 Task: Add The Mountain Valley Spring Water 12 Pk Case to the cart.
Action: Mouse pressed left at (22, 113)
Screenshot: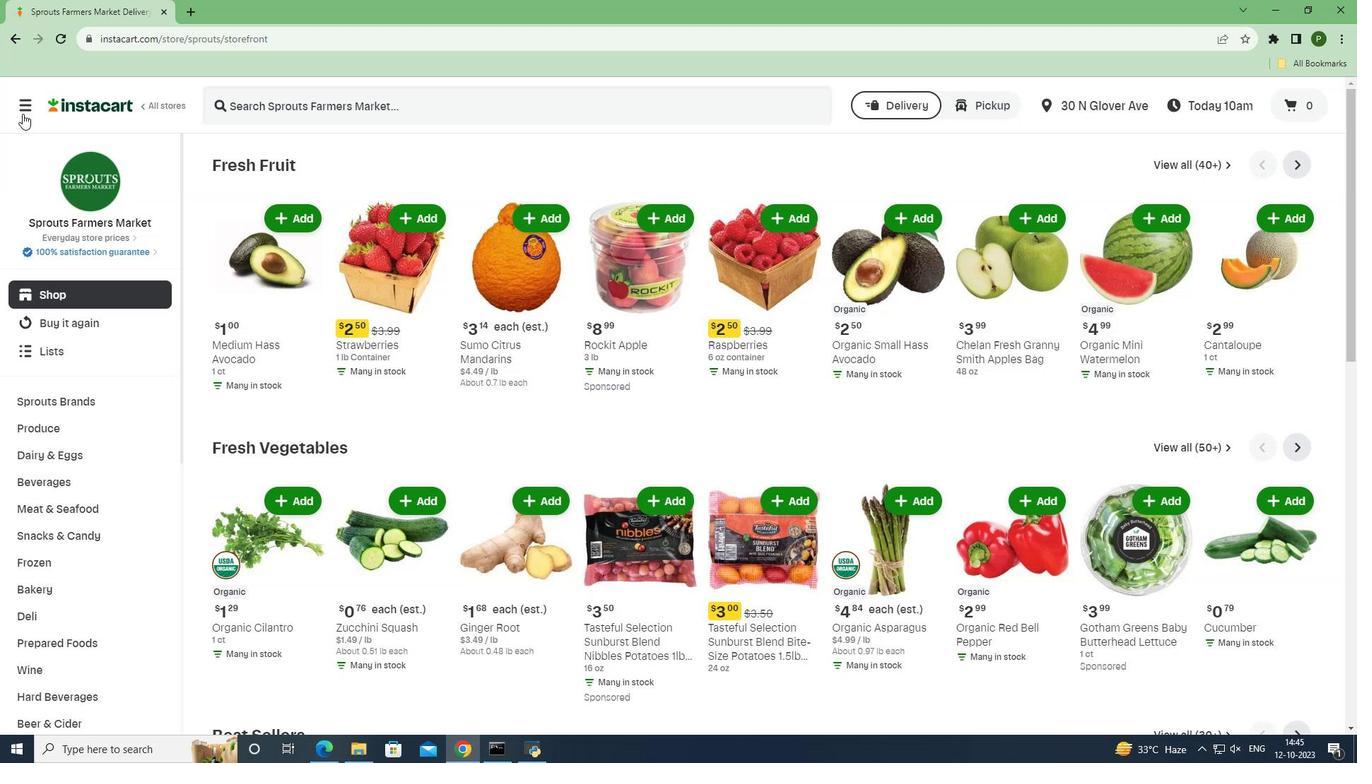 
Action: Mouse moved to (53, 363)
Screenshot: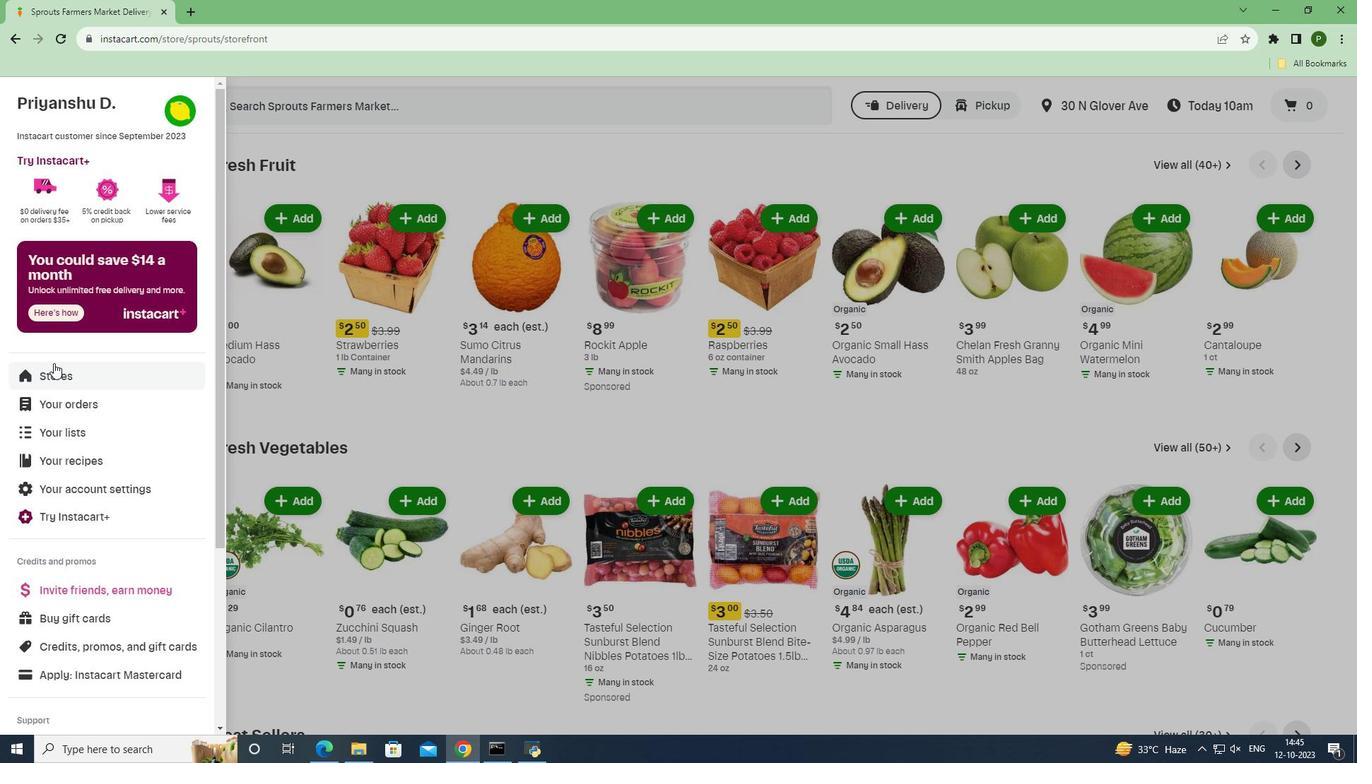 
Action: Mouse pressed left at (53, 363)
Screenshot: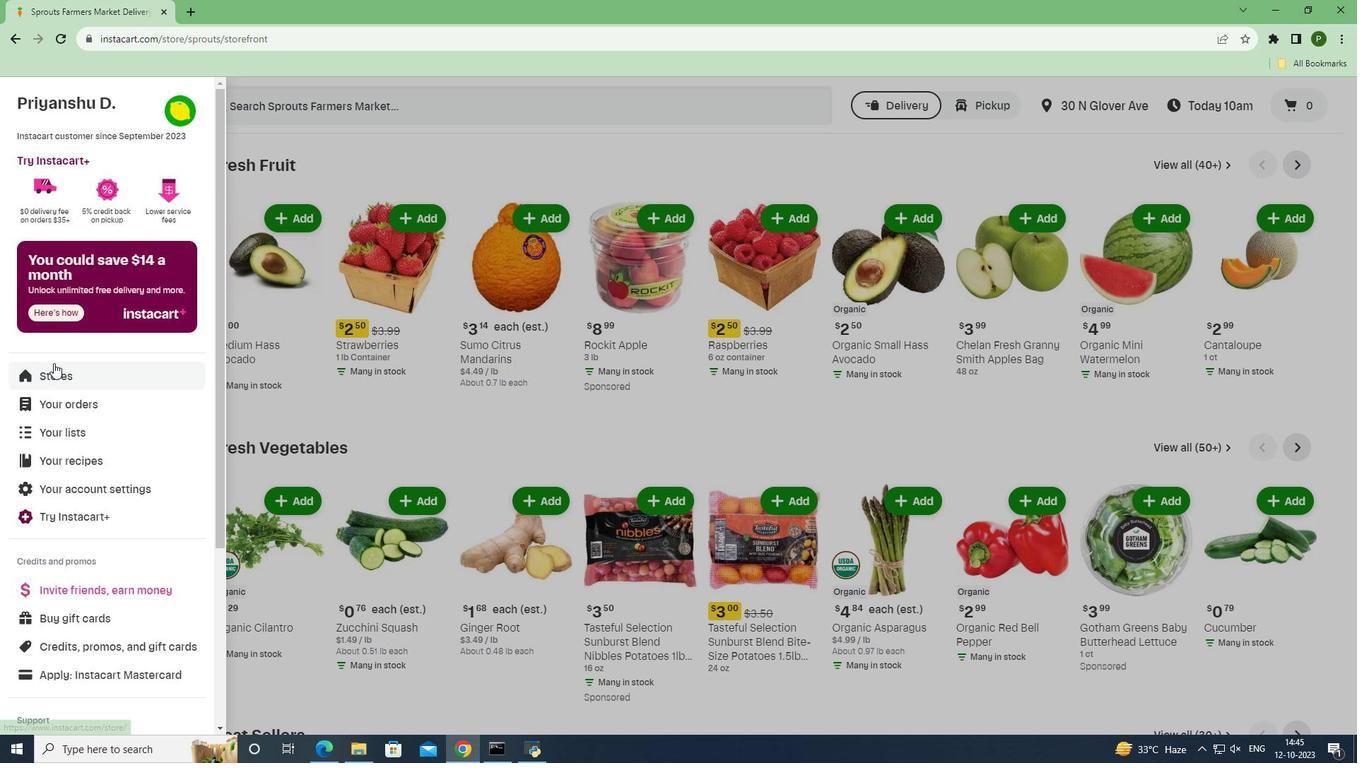 
Action: Mouse moved to (311, 161)
Screenshot: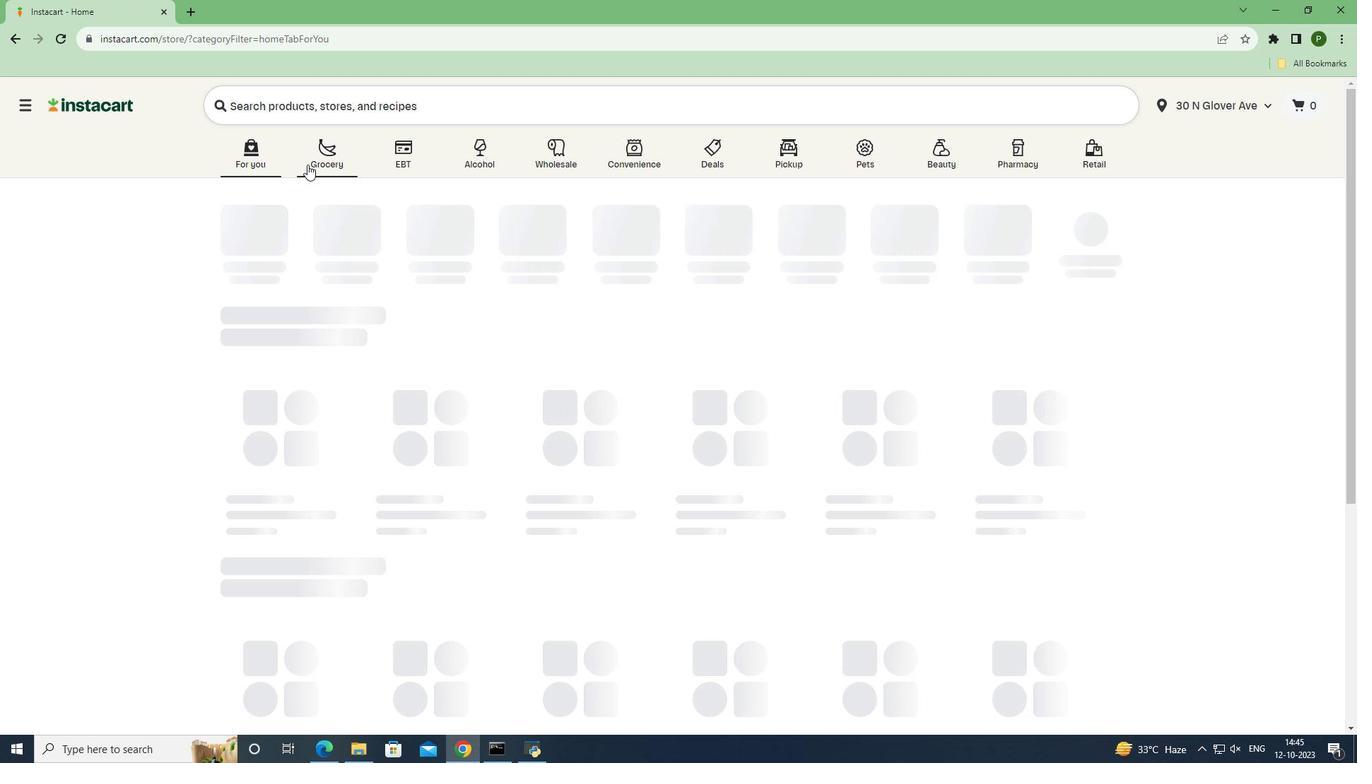 
Action: Mouse pressed left at (311, 161)
Screenshot: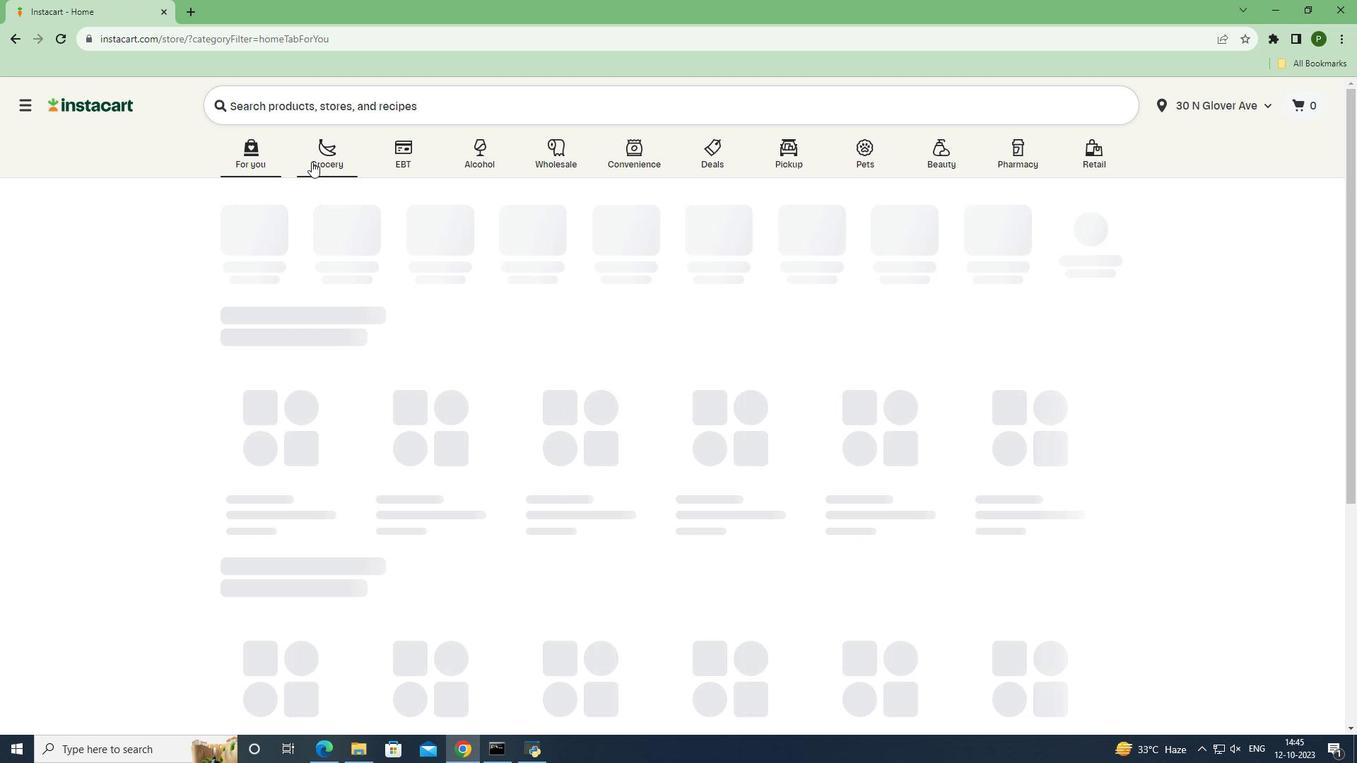 
Action: Mouse moved to (556, 322)
Screenshot: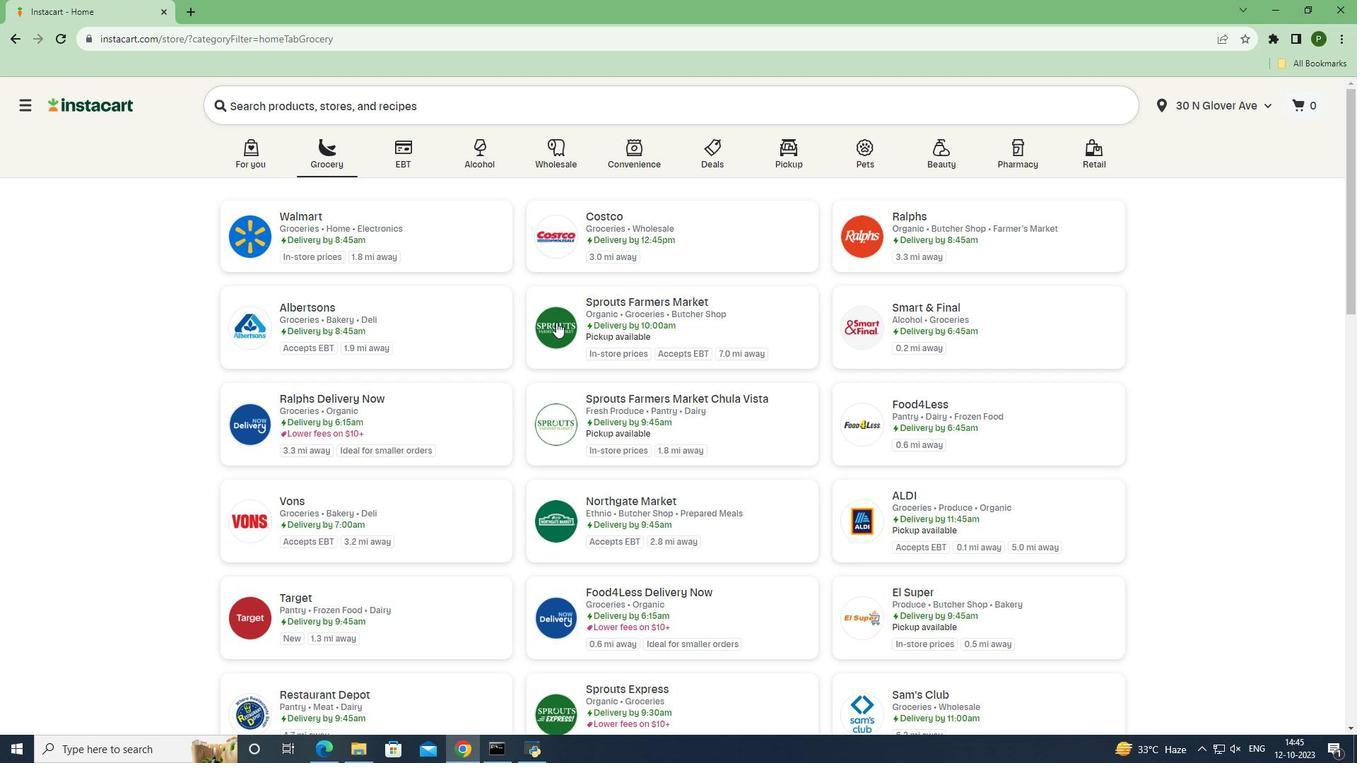 
Action: Mouse pressed left at (556, 322)
Screenshot: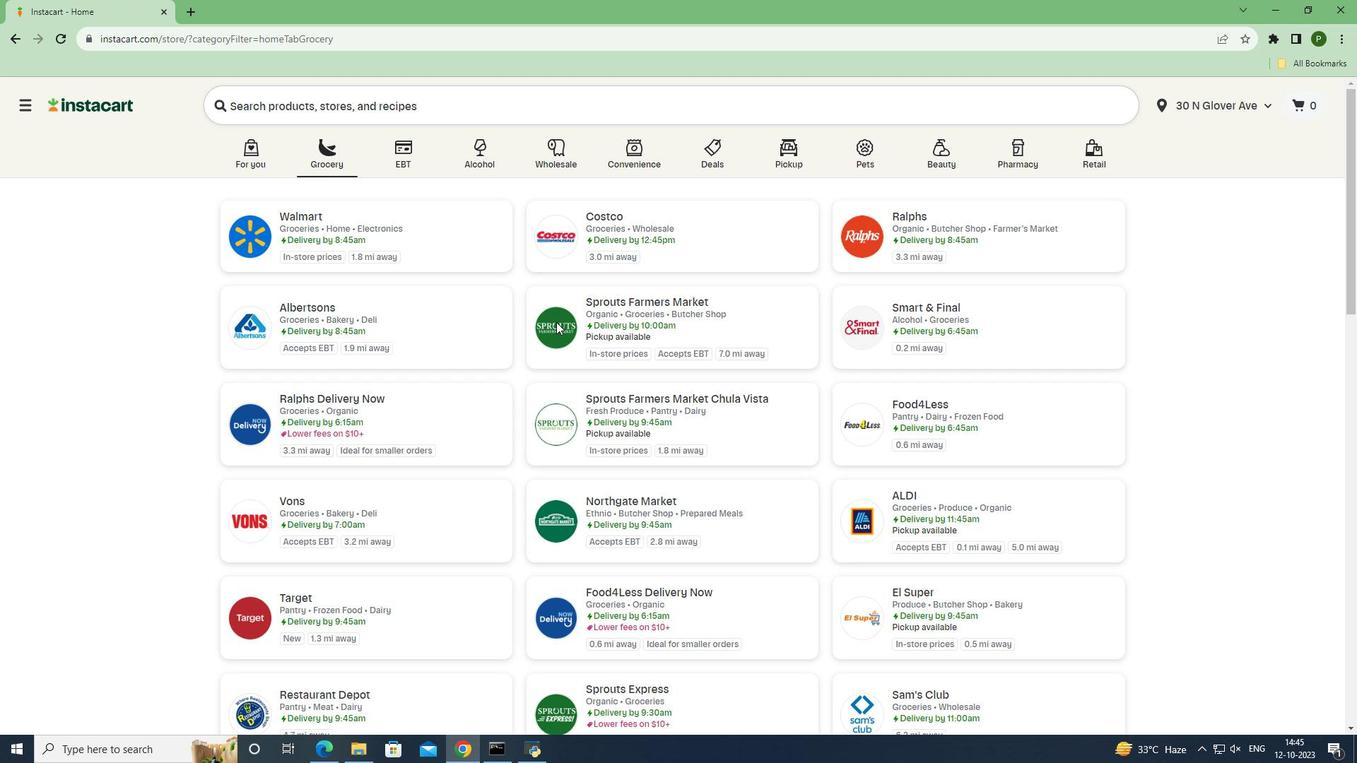 
Action: Mouse moved to (105, 490)
Screenshot: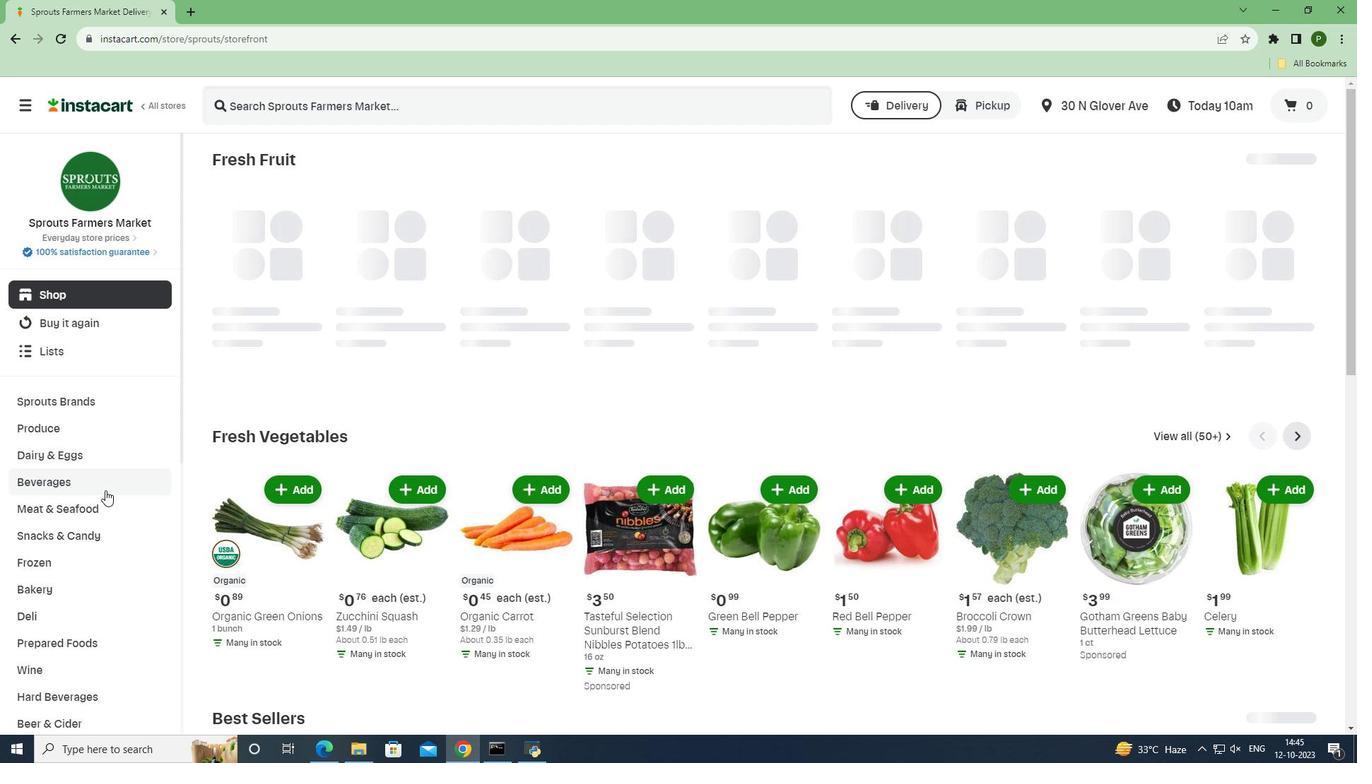 
Action: Mouse pressed left at (105, 490)
Screenshot: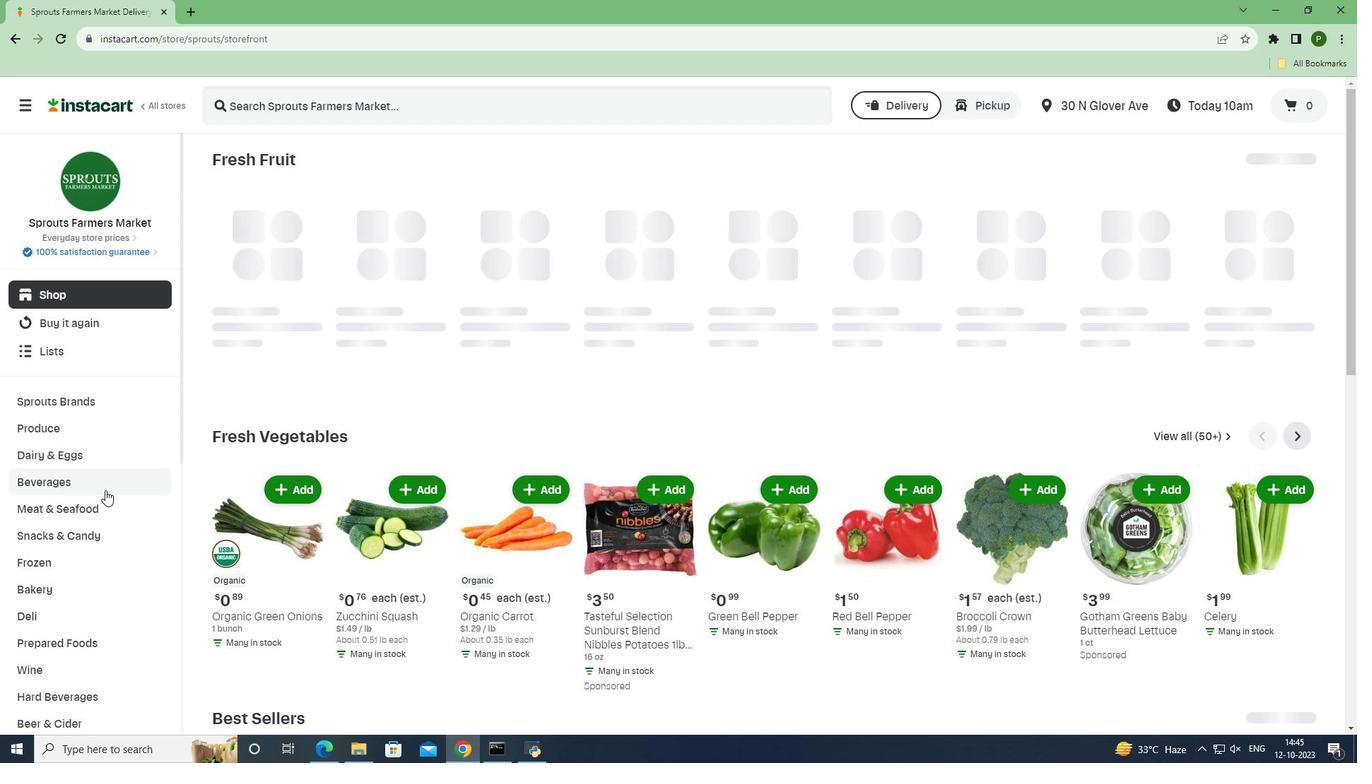 
Action: Mouse moved to (666, 207)
Screenshot: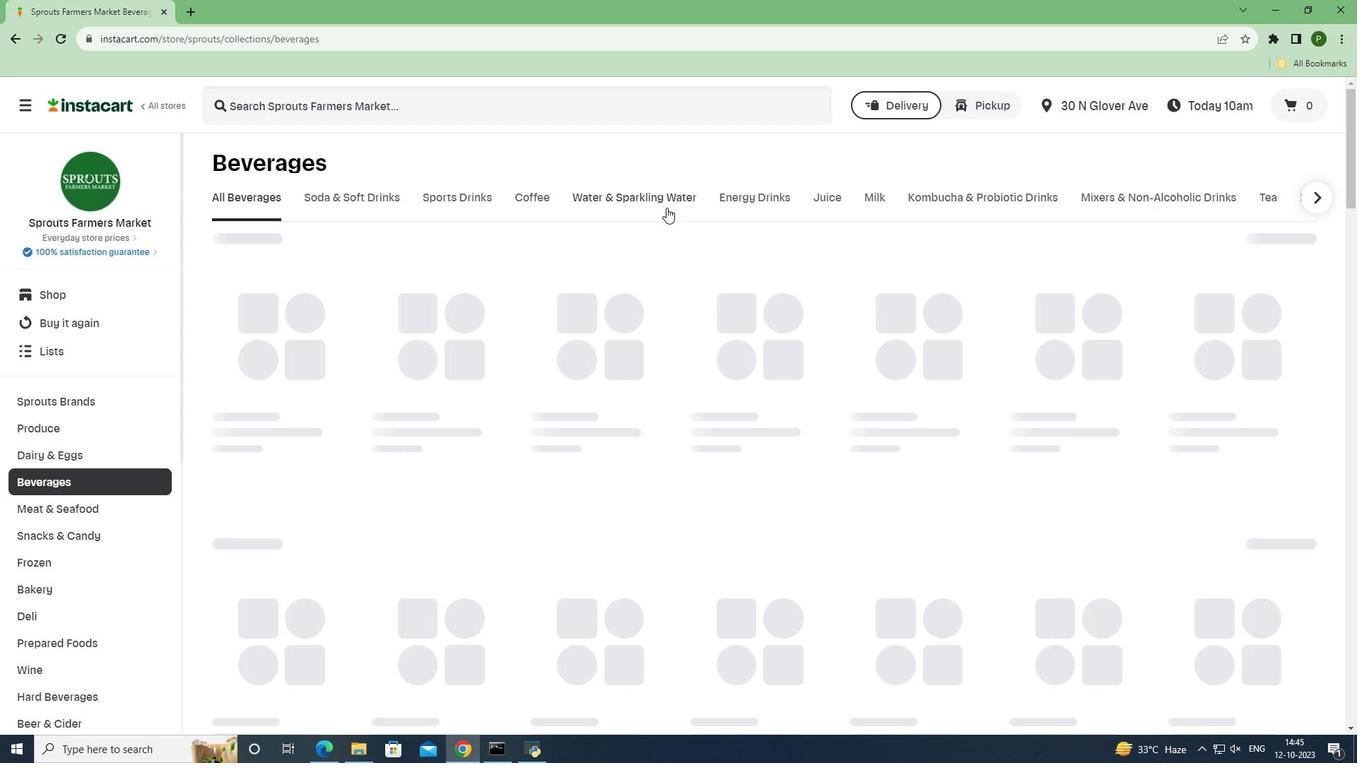 
Action: Mouse pressed left at (666, 207)
Screenshot: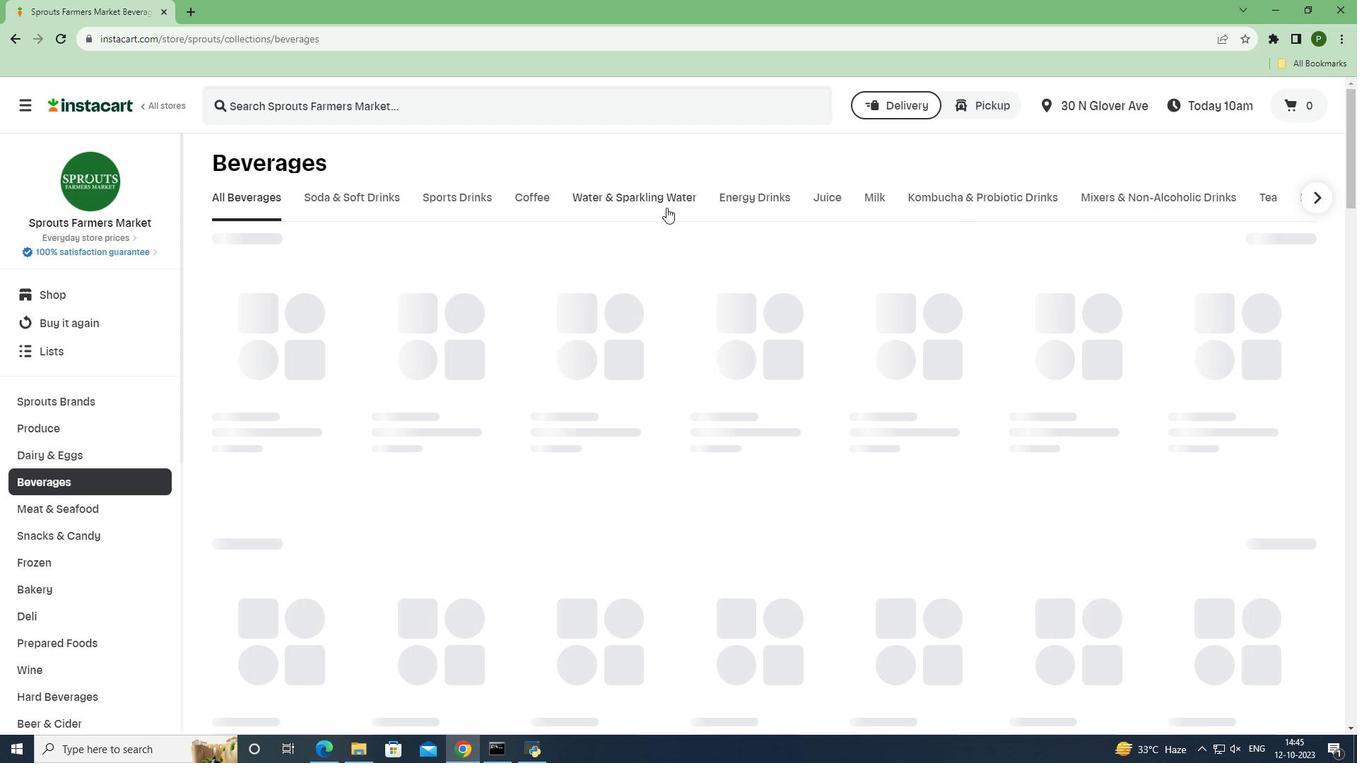 
Action: Mouse moved to (376, 104)
Screenshot: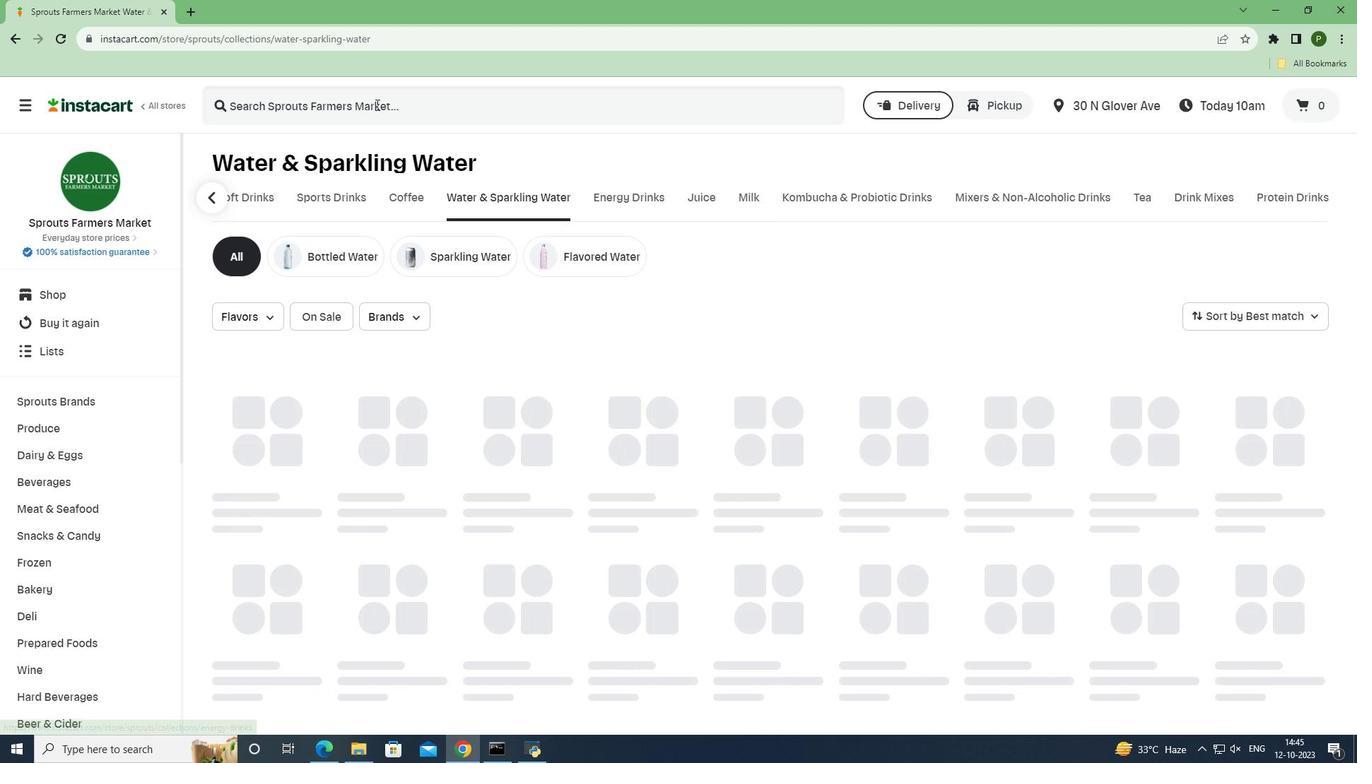 
Action: Mouse pressed left at (376, 104)
Screenshot: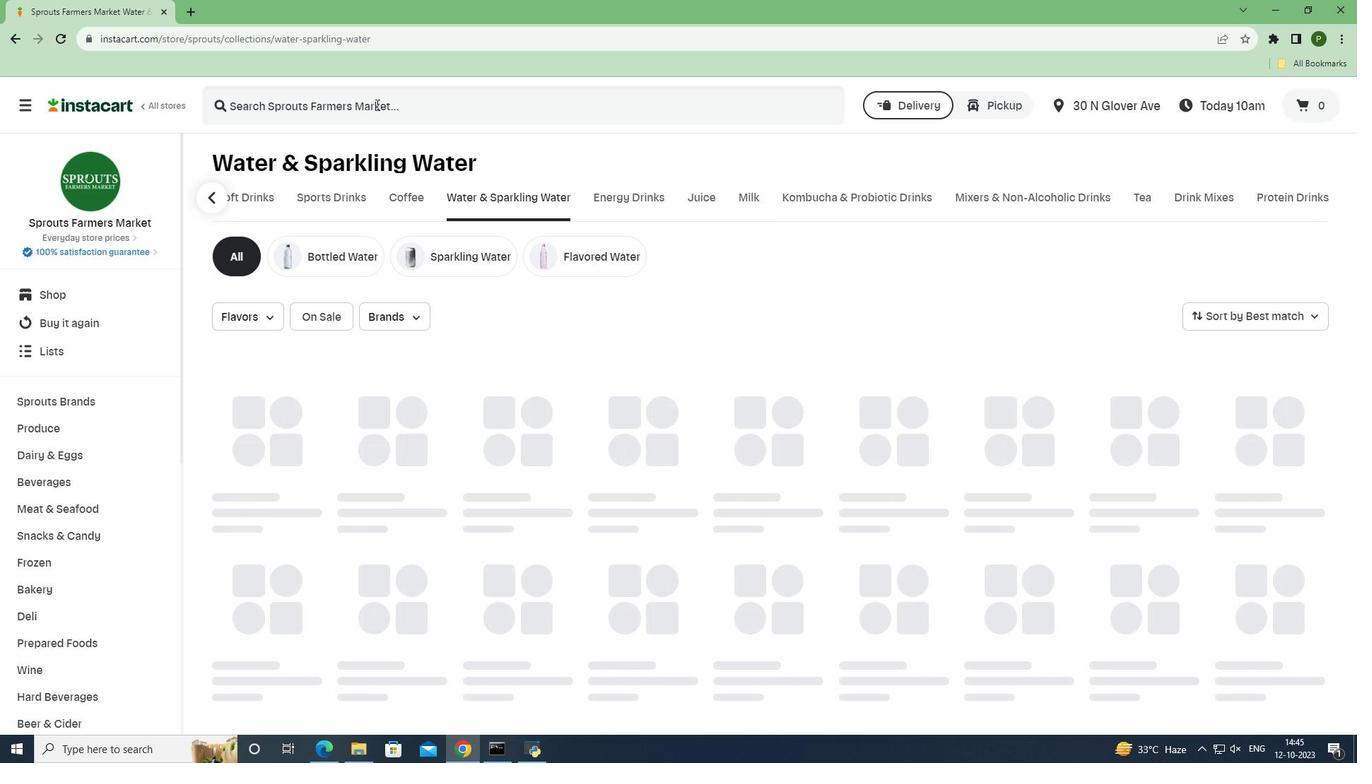 
Action: Key pressed <Key.caps_lock>T<Key.caps_lock>he<Key.space><Key.caps_lock>M<Key.caps_lock>ountain<Key.space><Key.caps_lock>V<Key.caps_lock>alley<Key.space><Key.caps_lock>S<Key.caps_lock>pring<Key.space><Key.caps_lock>W<Key.caps_lock>ater<Key.space>12<Key.caps_lock>P<Key.caps_lock>k<Key.space><Key.caps_lock>C<Key.caps_lock>ase<Key.space><Key.enter>
Screenshot: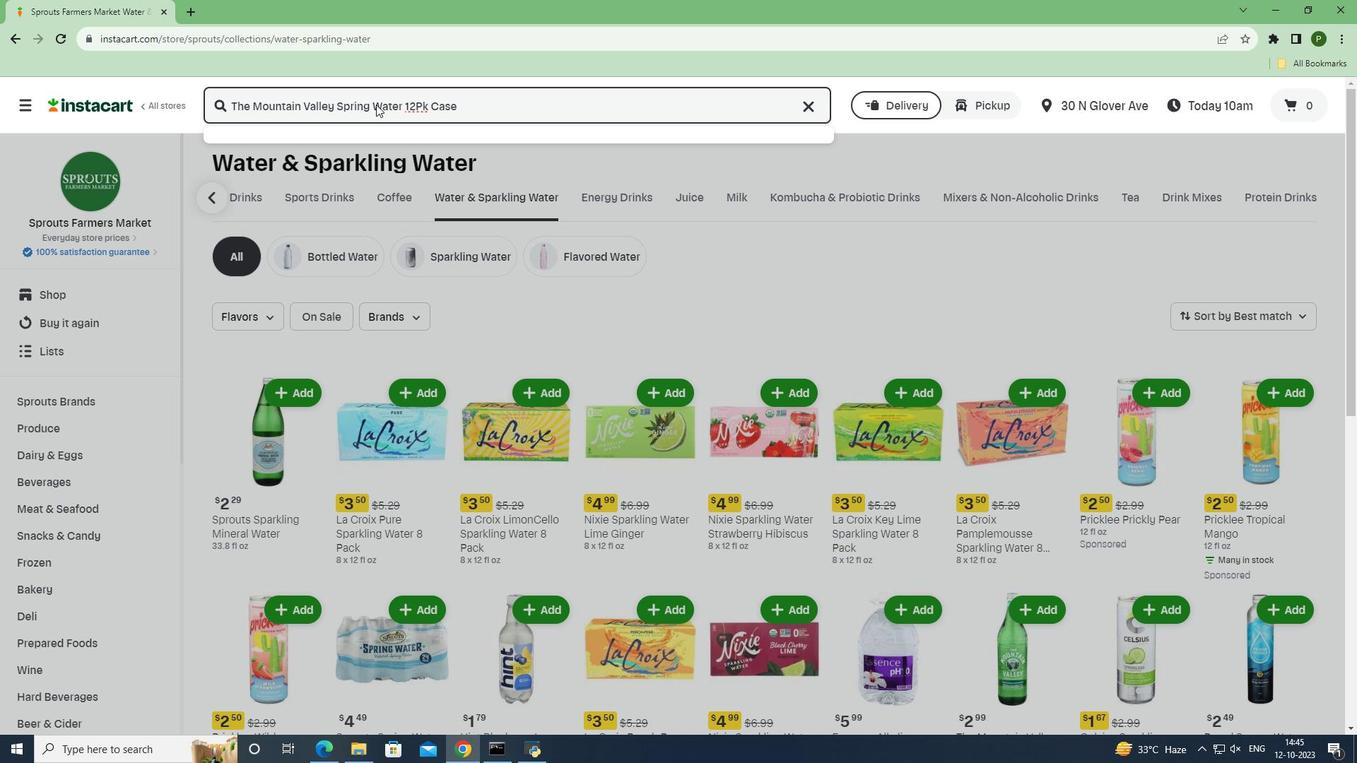 
Action: Mouse moved to (401, 252)
Screenshot: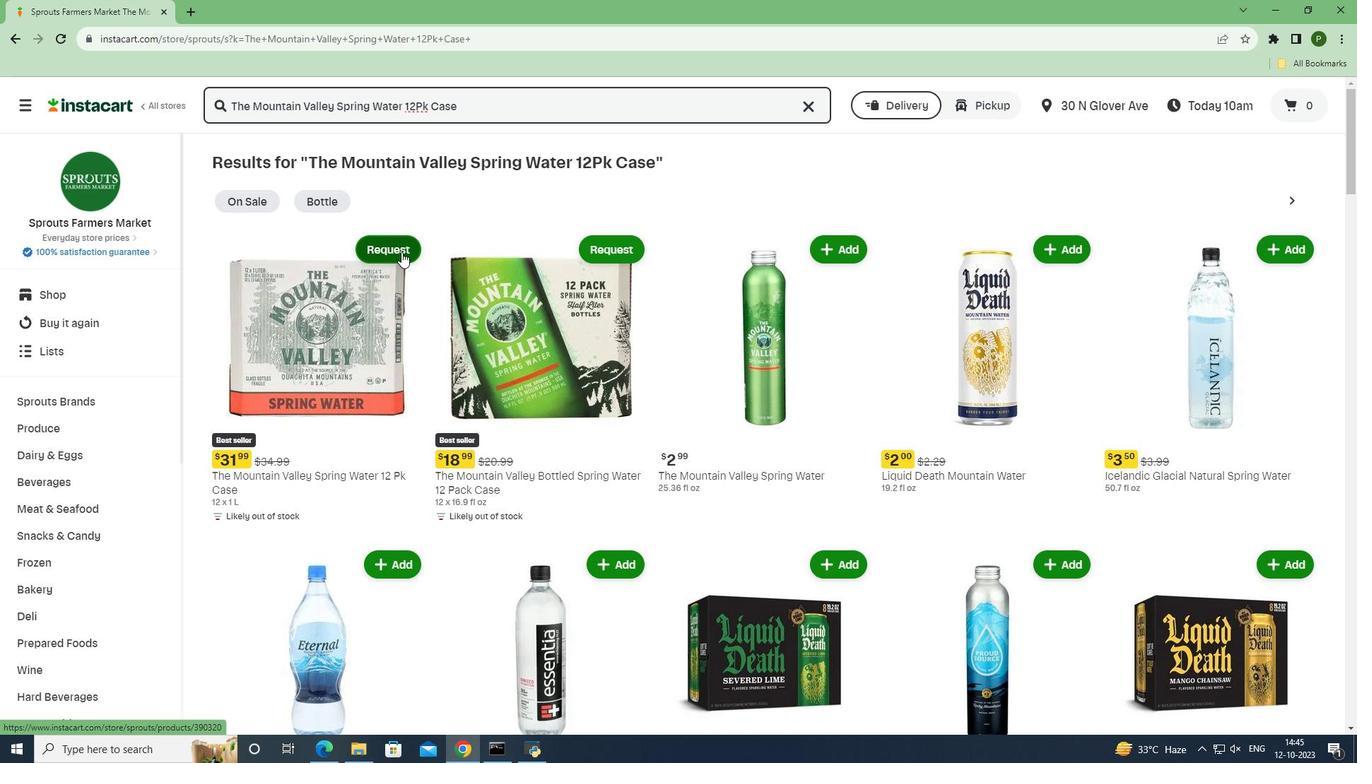 
Action: Mouse pressed left at (401, 252)
Screenshot: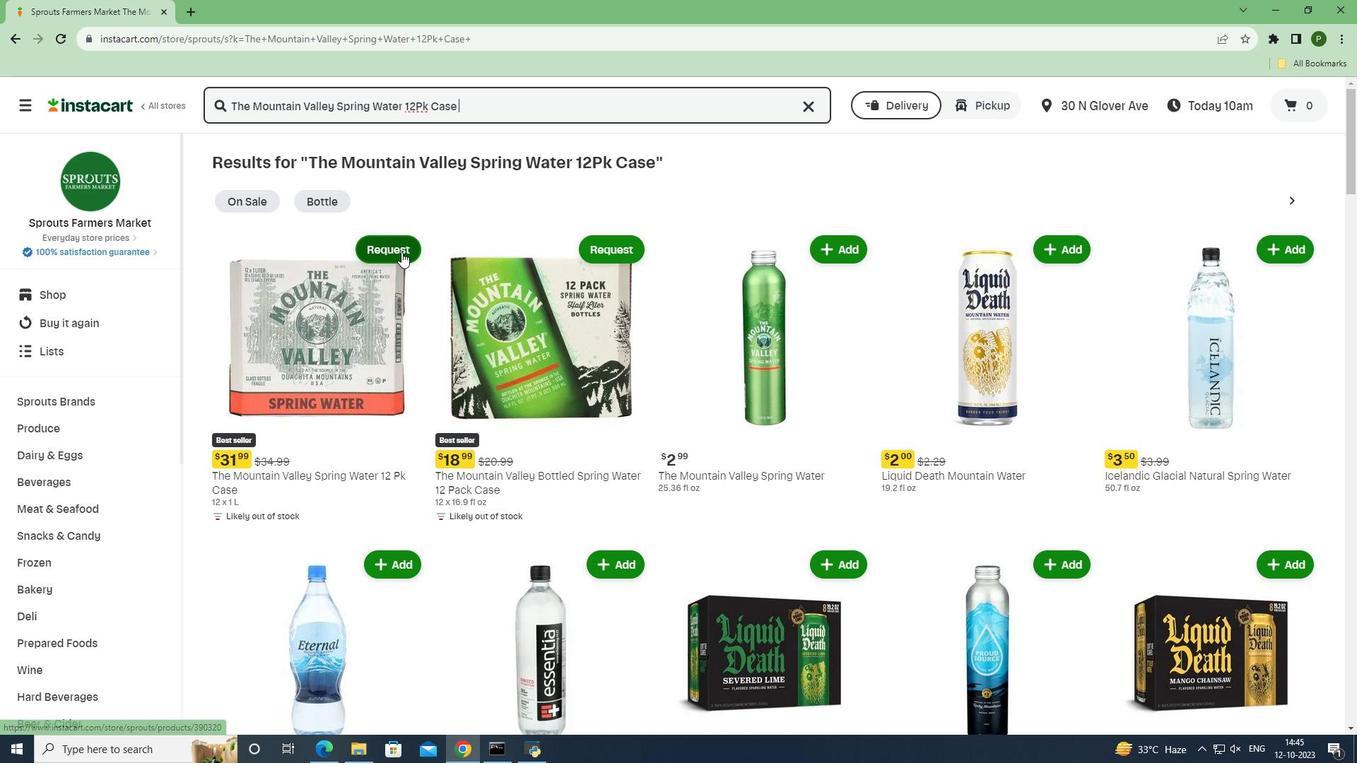 
Action: Mouse moved to (603, 585)
Screenshot: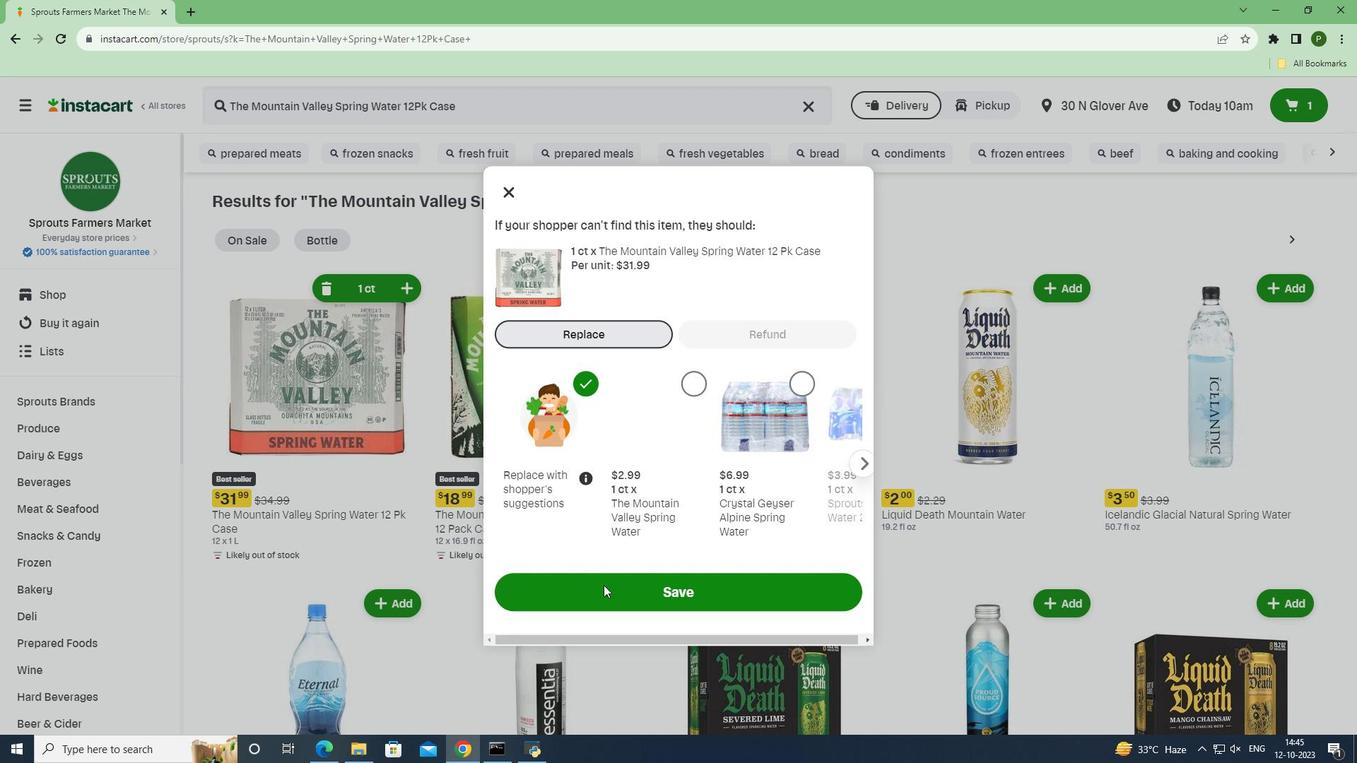 
Action: Mouse pressed left at (603, 585)
Screenshot: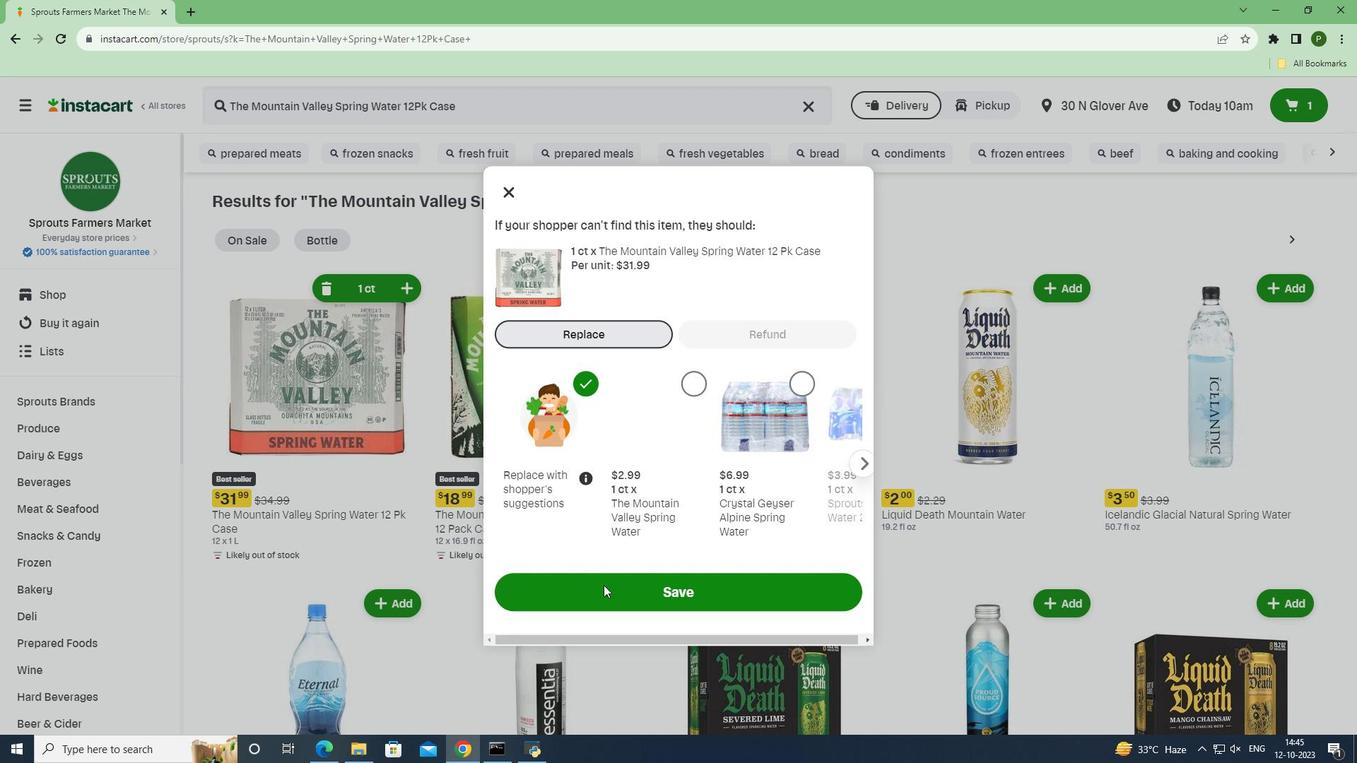 
